 Task: Create New Customer with Customer Name: Lynx, Billing Address Line1: 3505 Cook Hill Road, Billing Address Line2:  Danbury, Billing Address Line3:  Connecticut 06810, Cell Number: 219-406-4695
Action: Mouse moved to (166, 32)
Screenshot: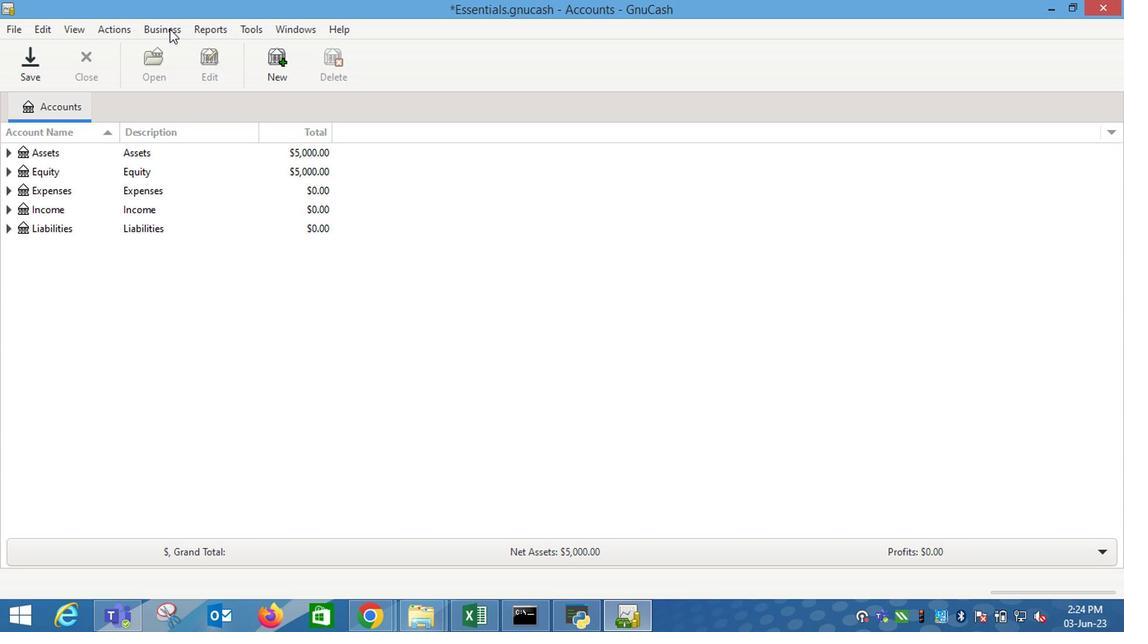 
Action: Mouse pressed left at (166, 32)
Screenshot: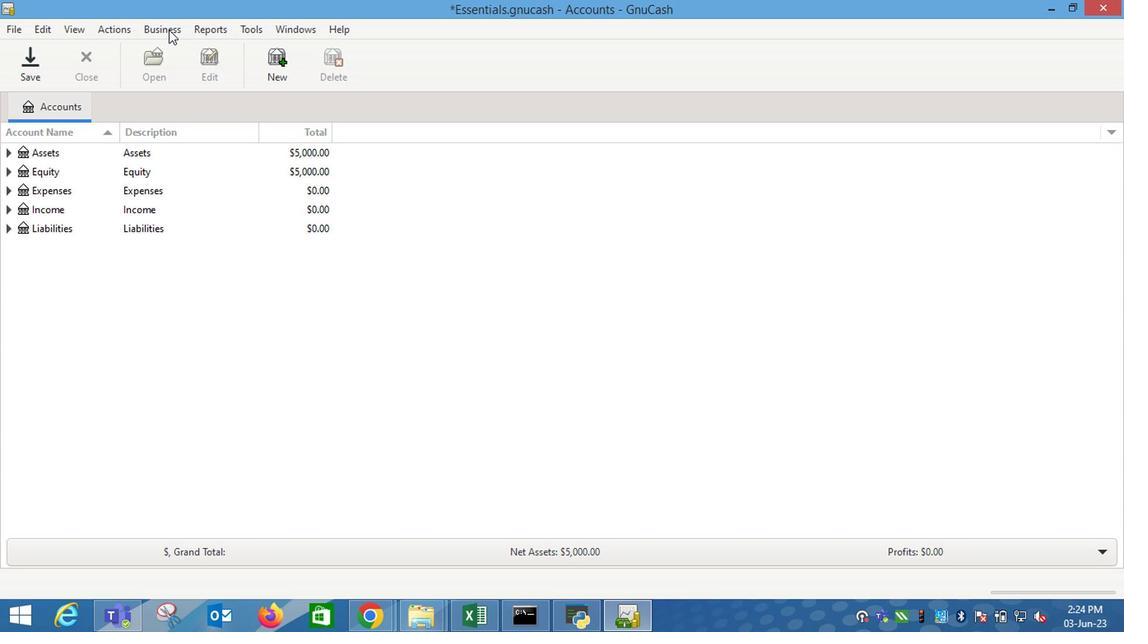 
Action: Mouse moved to (343, 72)
Screenshot: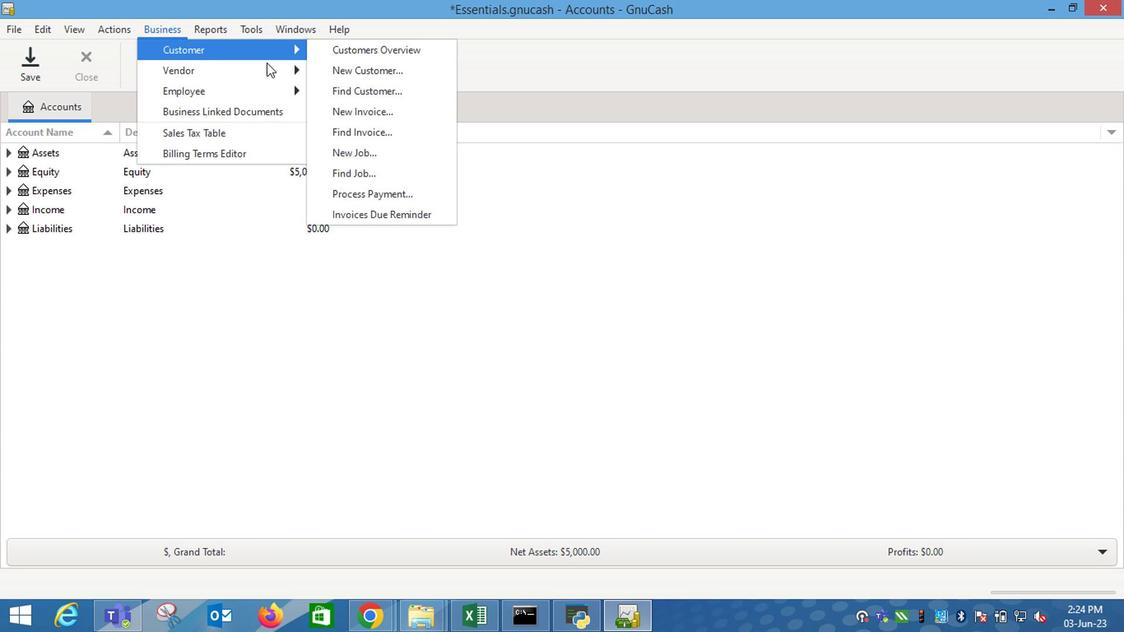 
Action: Mouse pressed left at (343, 72)
Screenshot: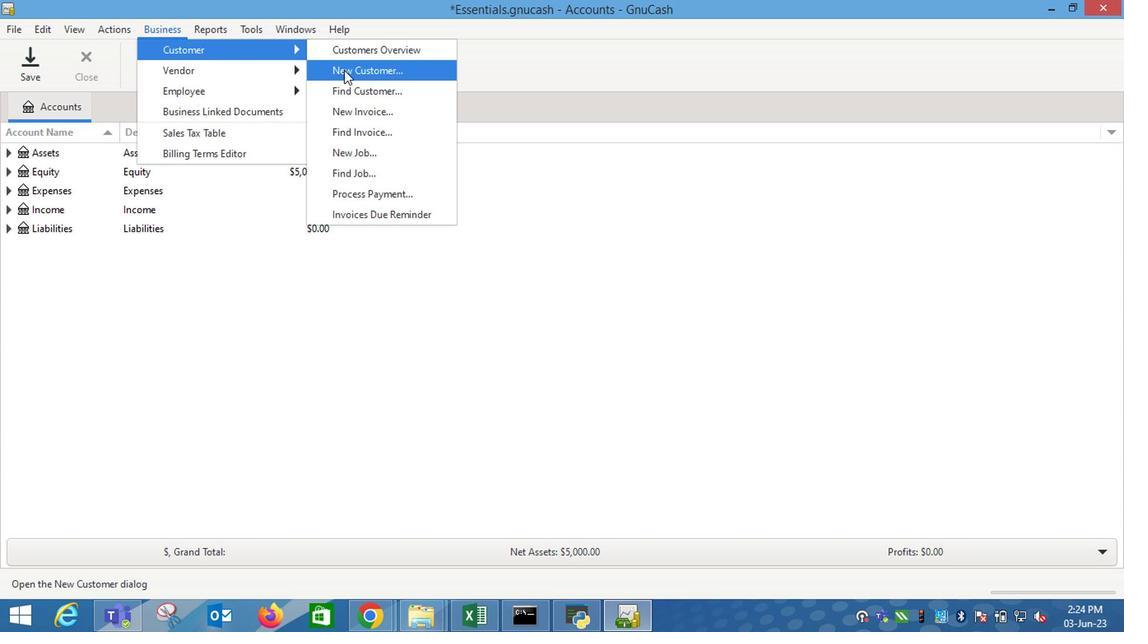 
Action: Mouse moved to (816, 253)
Screenshot: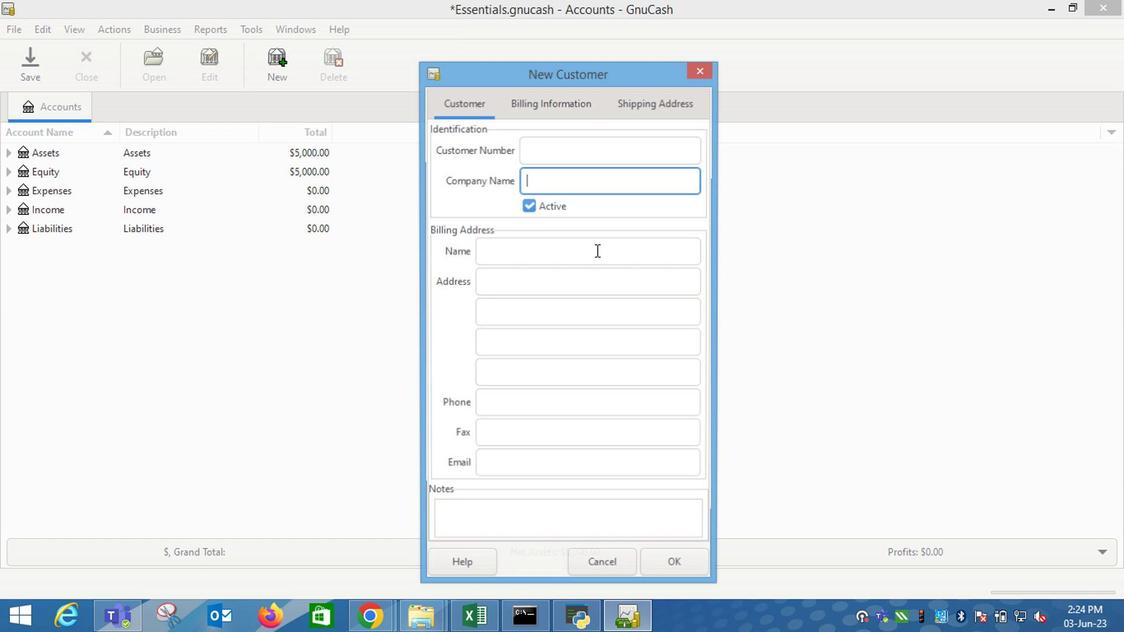 
Action: Key pressed <Key.shift_r>Lynx<Key.tab><Key.tab><Key.tab>3505<Key.space><Key.shift_r>Cook<Key.space><Key.shift_r>Hill<Key.space><Key.shift_r>Road<Key.tab><Key.shift_r>D<Key.tab><Key.shift_r>C<Key.tab><Key.tab>219-406-4695
Screenshot: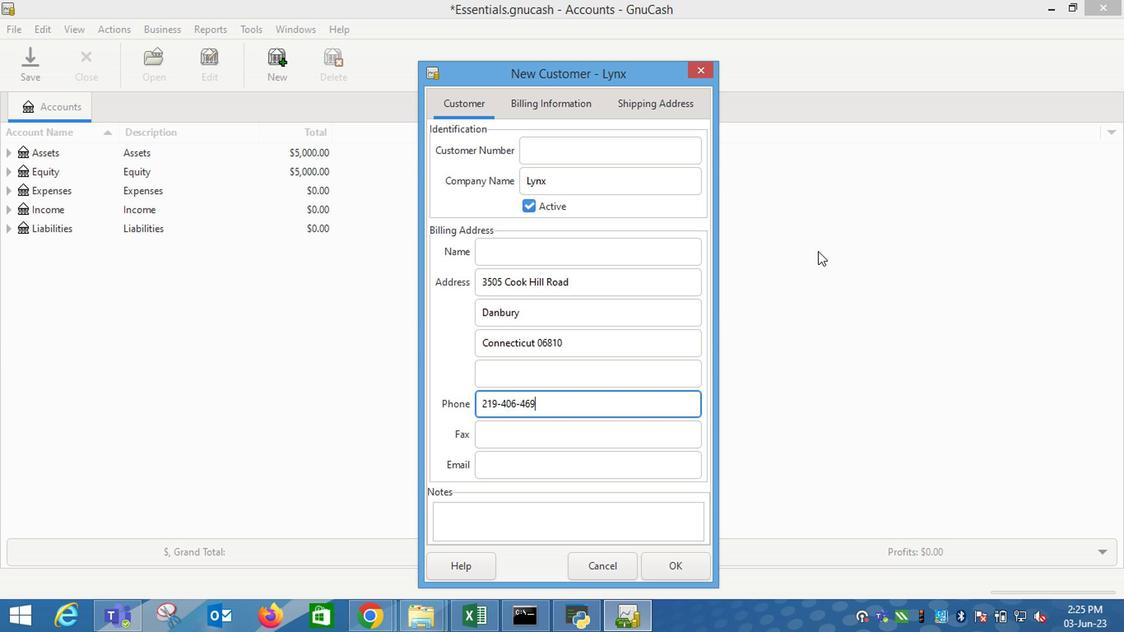 
Action: Mouse moved to (668, 576)
Screenshot: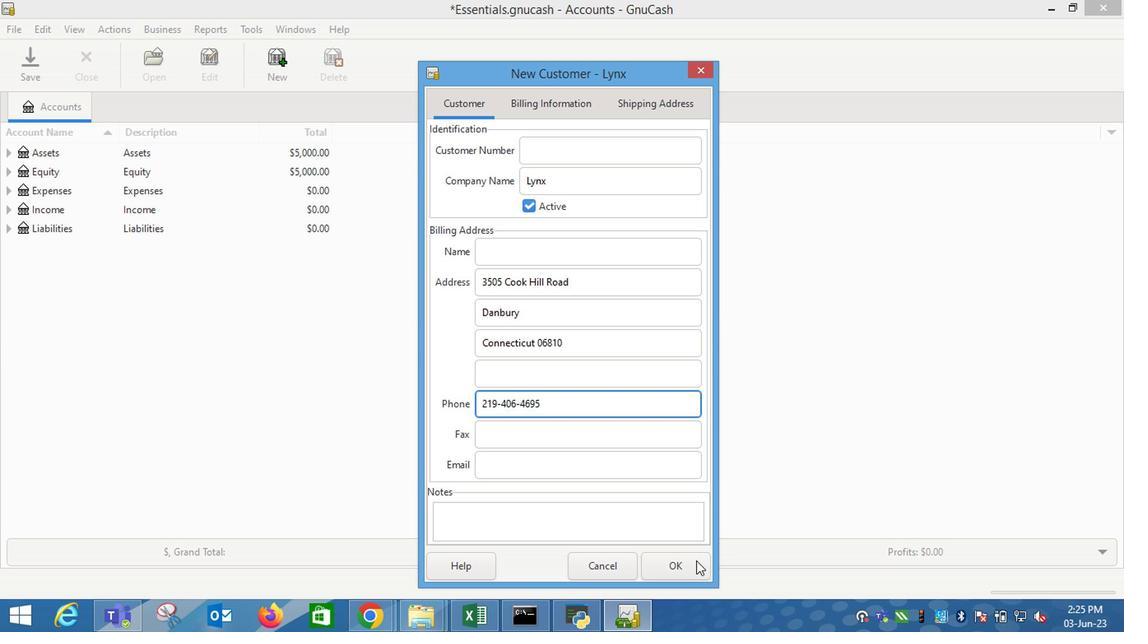 
Action: Mouse pressed left at (668, 576)
Screenshot: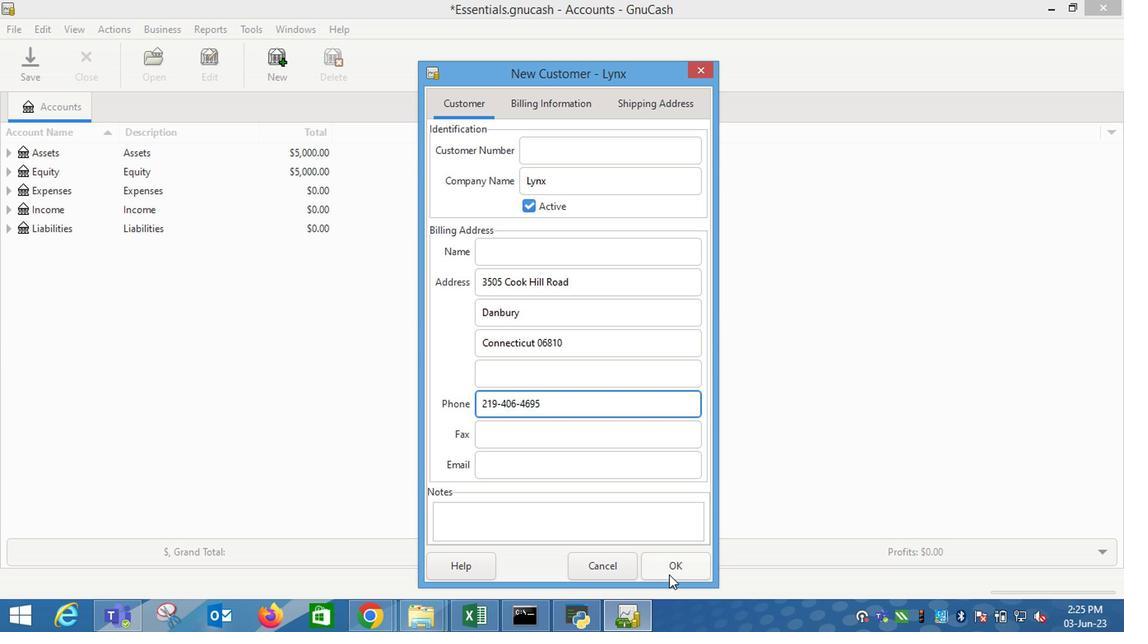 
Action: Mouse moved to (532, 420)
Screenshot: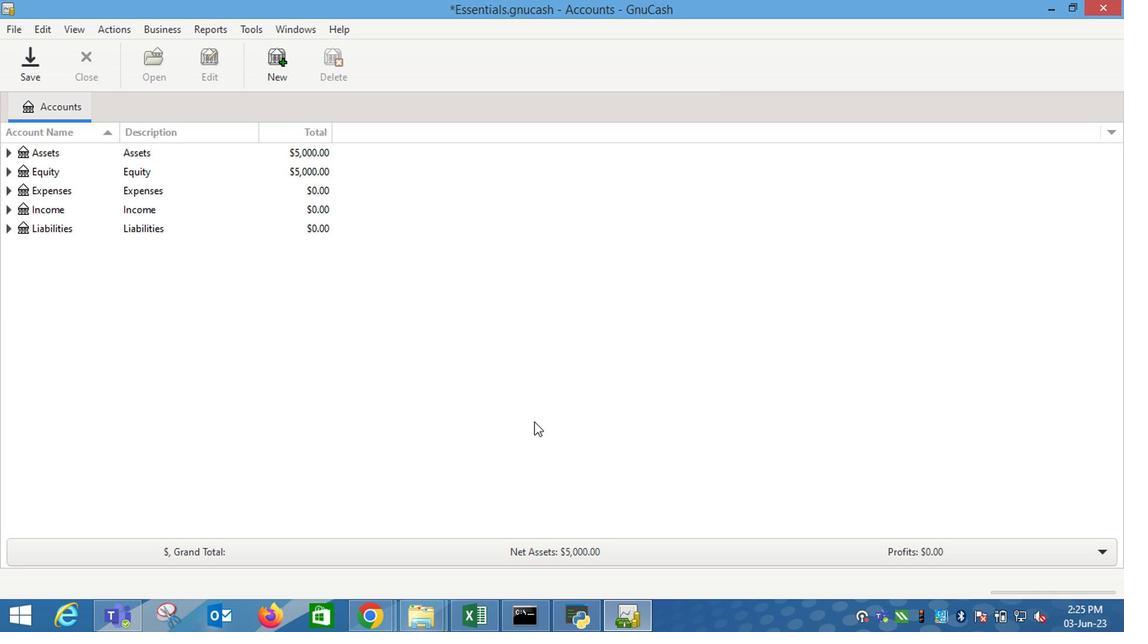
